 Task: Open Card Card0000000110 in Board Board0000000028 in Workspace WS0000000010 in Trello. Add Member Email0000000038 to Card Card0000000110 in Board Board0000000028 in Workspace WS0000000010 in Trello. Add Yellow Label titled Label0000000110 to Card Card0000000110 in Board Board0000000028 in Workspace WS0000000010 in Trello. Add Checklist CL0000000110 to Card Card0000000110 in Board Board0000000028 in Workspace WS0000000010 in Trello. Add Dates with Start Date as May 08 2023 and Due Date as May 31 2023 to Card Card0000000110 in Board Board0000000028 in Workspace WS0000000010 in Trello
Action: Mouse moved to (323, 332)
Screenshot: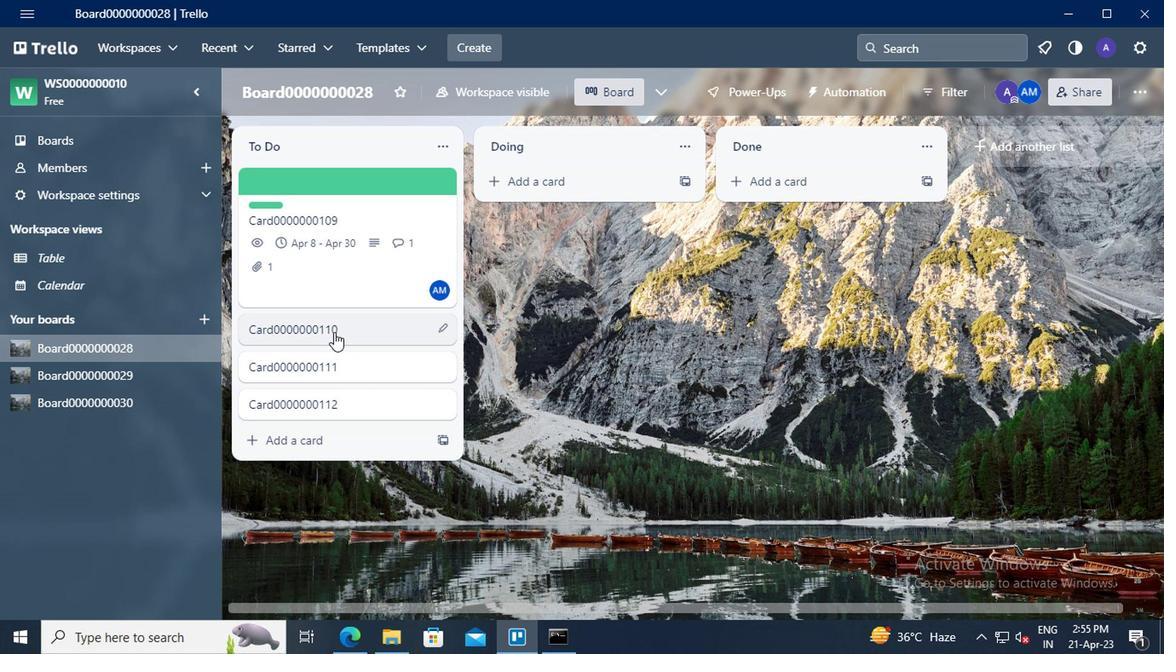 
Action: Mouse pressed left at (323, 332)
Screenshot: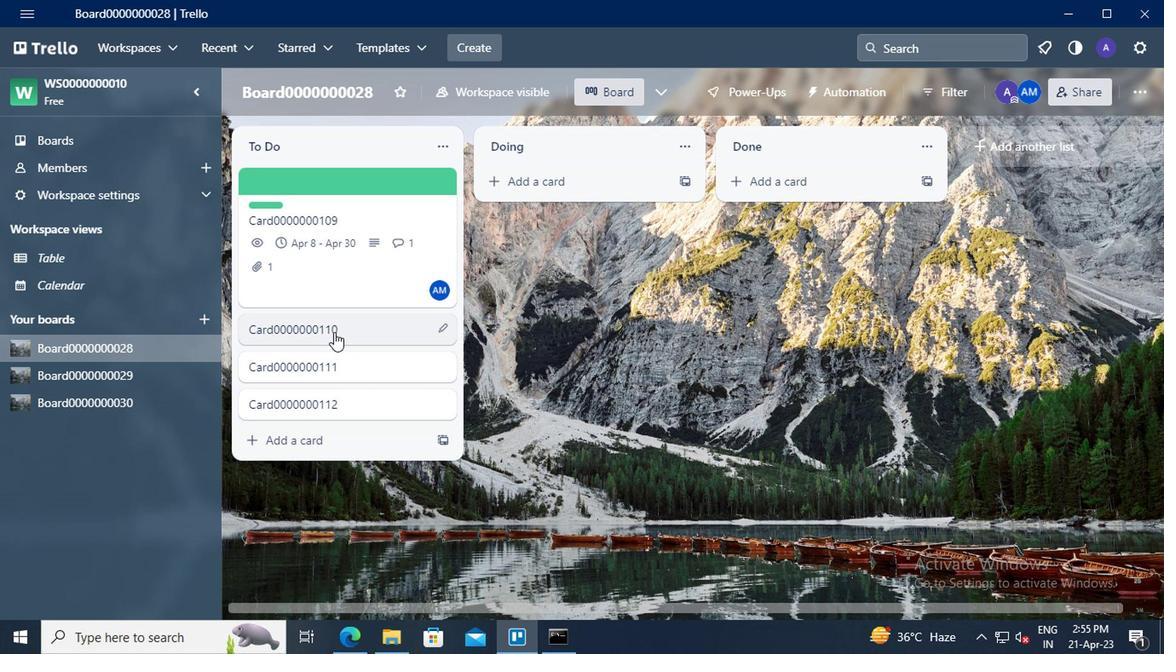 
Action: Mouse moved to (796, 223)
Screenshot: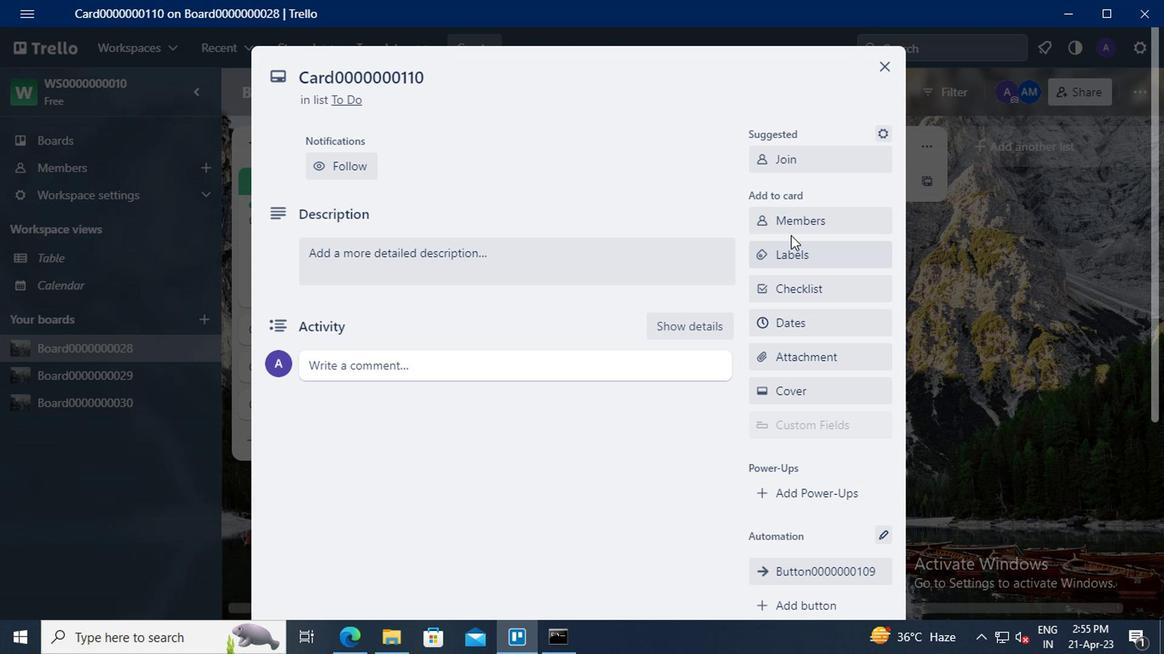 
Action: Mouse pressed left at (796, 223)
Screenshot: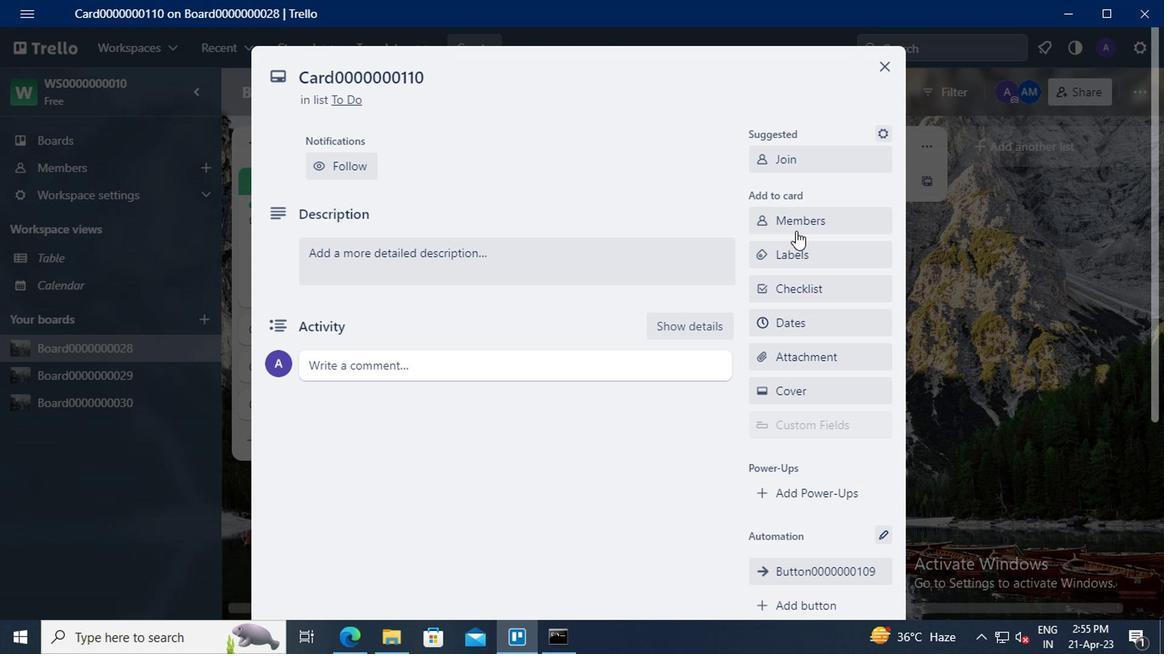 
Action: Mouse moved to (799, 296)
Screenshot: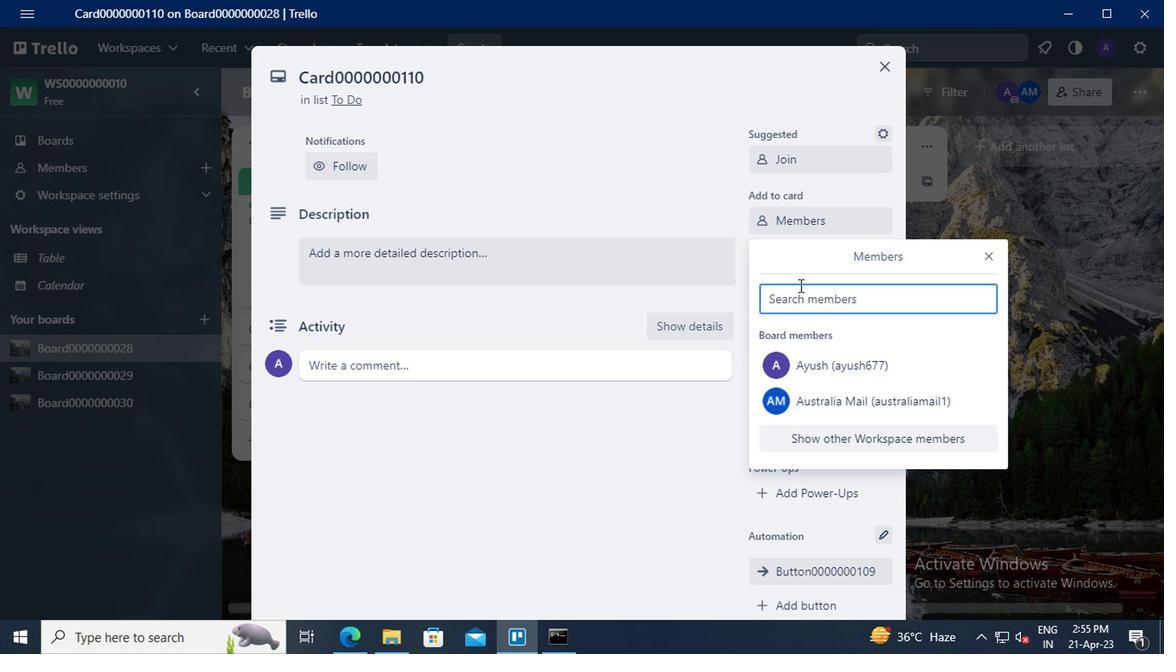 
Action: Mouse pressed left at (799, 296)
Screenshot: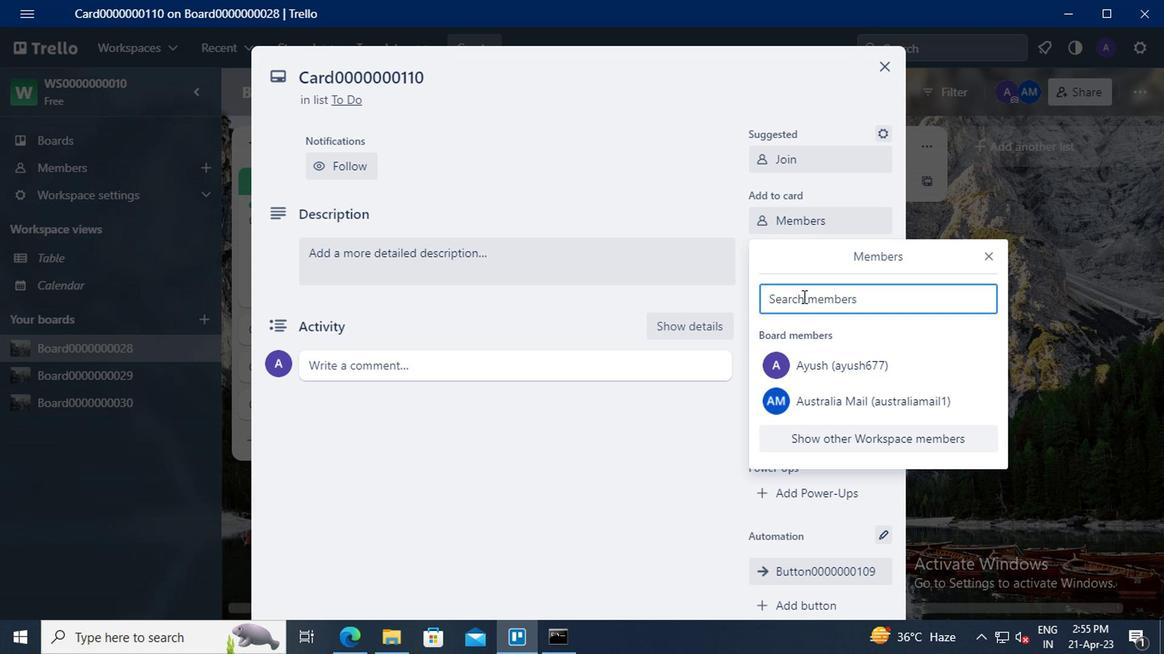 
Action: Key pressed nik
Screenshot: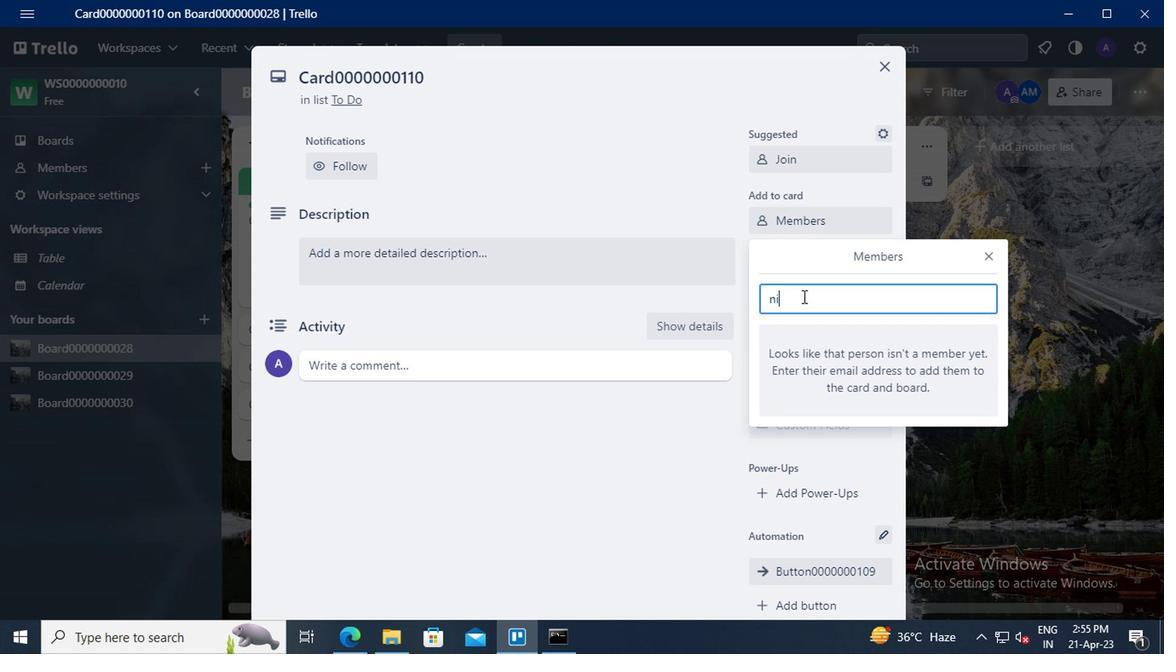 
Action: Mouse moved to (781, 292)
Screenshot: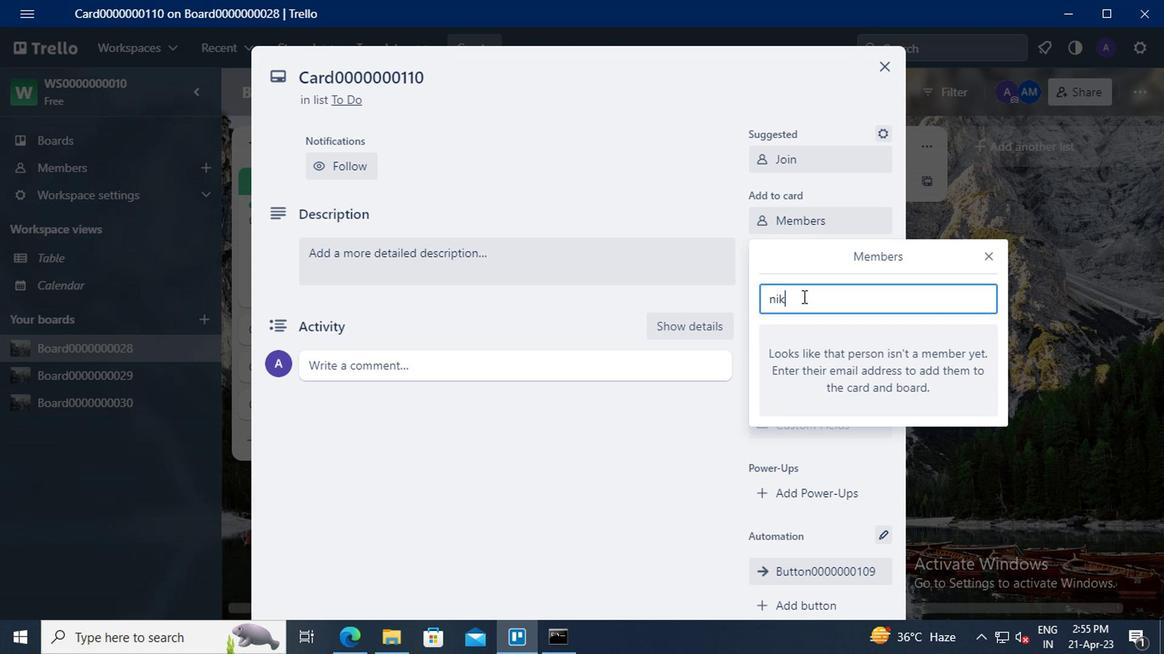 
Action: Key pressed r
Screenshot: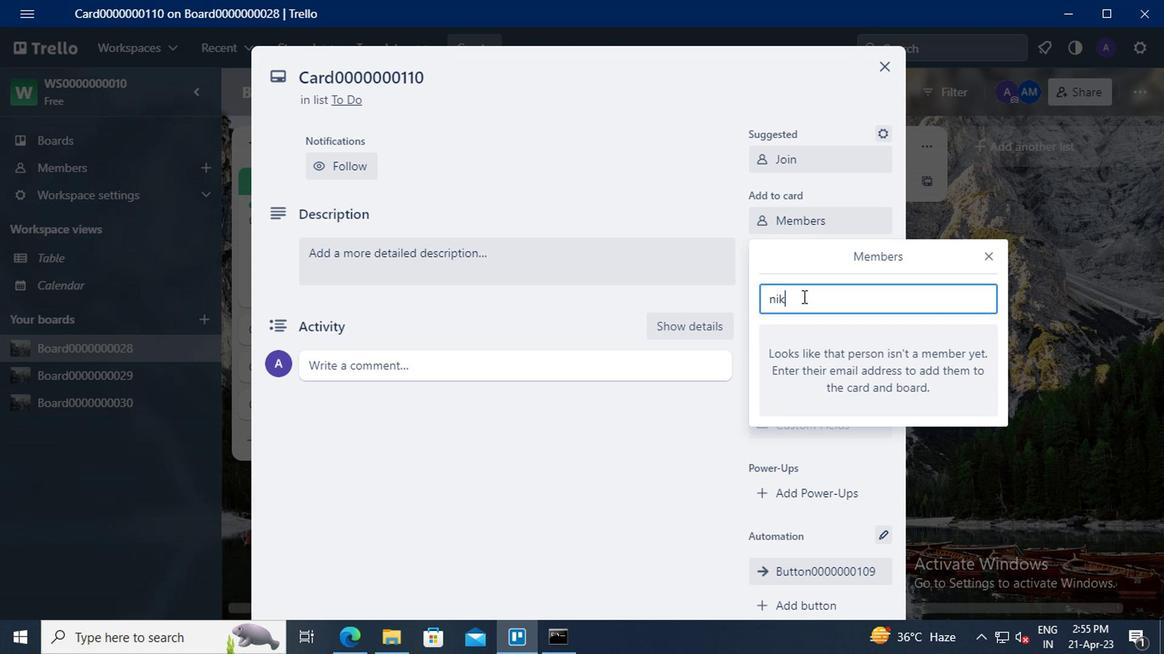 
Action: Mouse moved to (711, 291)
Screenshot: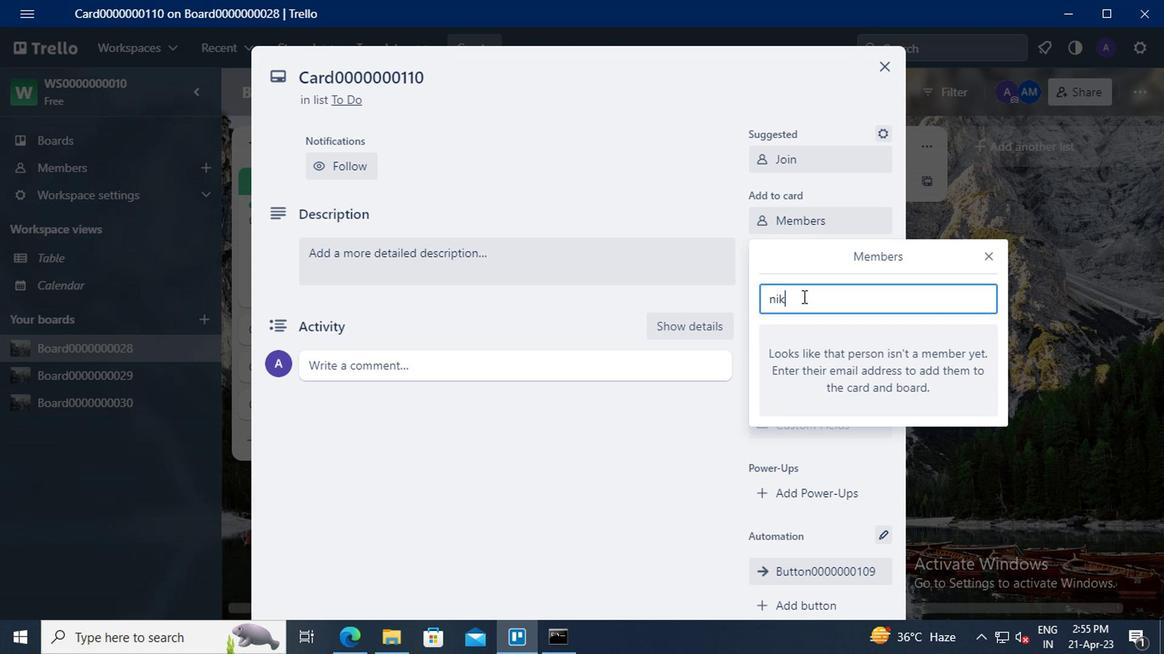 
Action: Key pressed athi889<Key.shift>@GMAIL.COM
Screenshot: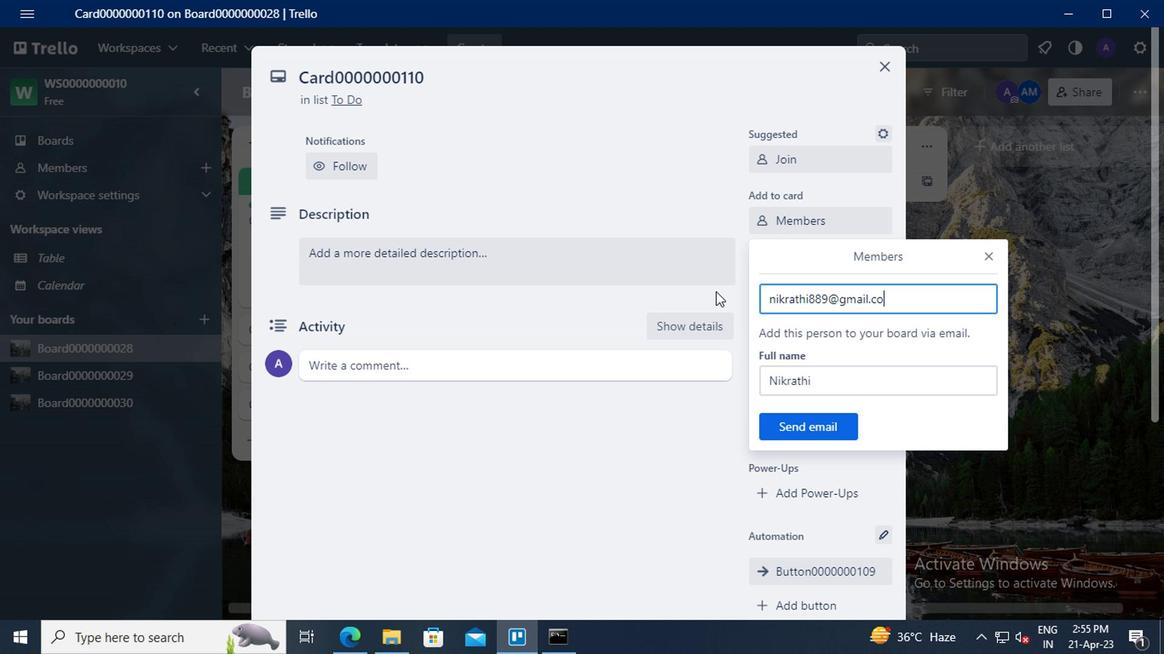 
Action: Mouse moved to (774, 425)
Screenshot: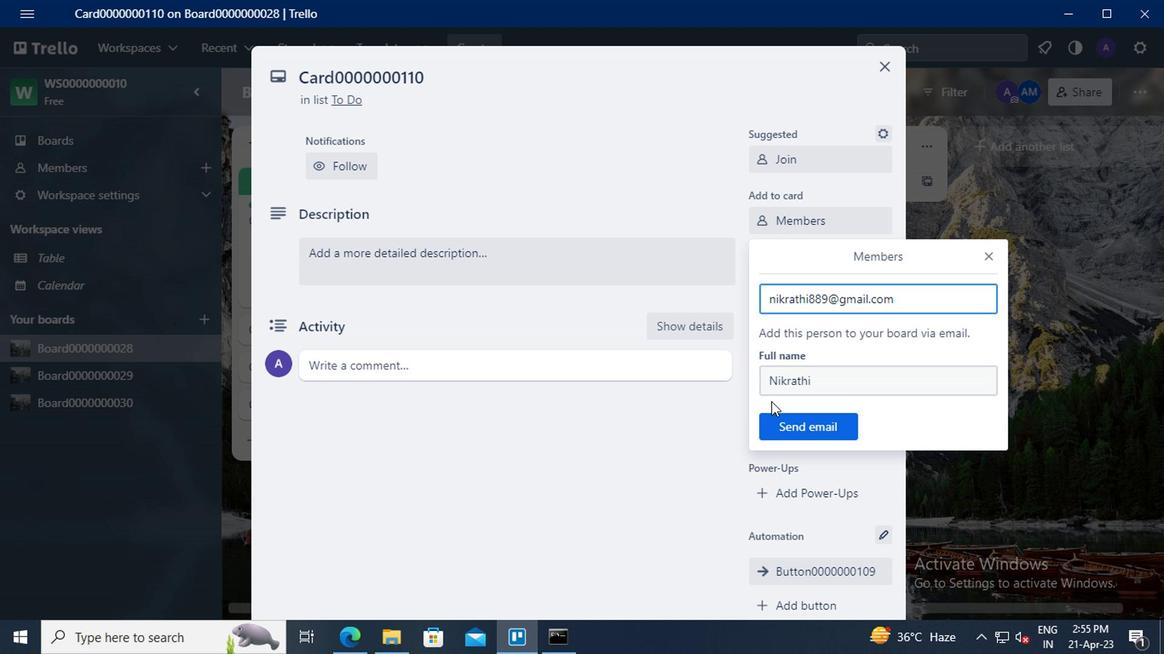 
Action: Mouse pressed left at (774, 425)
Screenshot: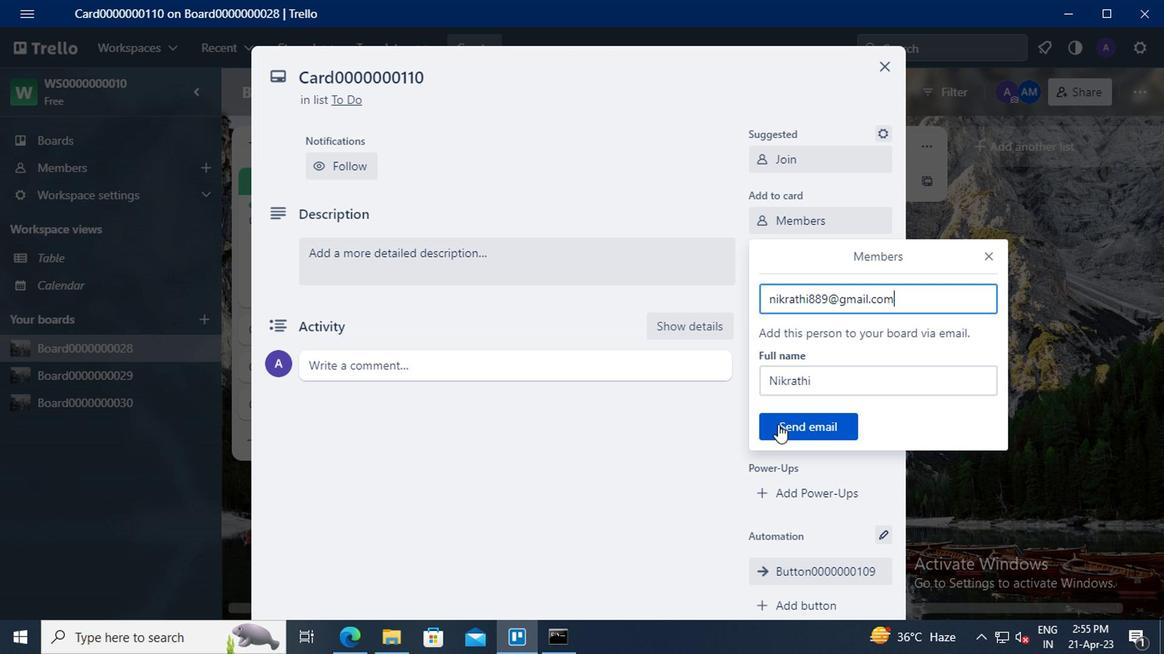 
Action: Mouse moved to (791, 258)
Screenshot: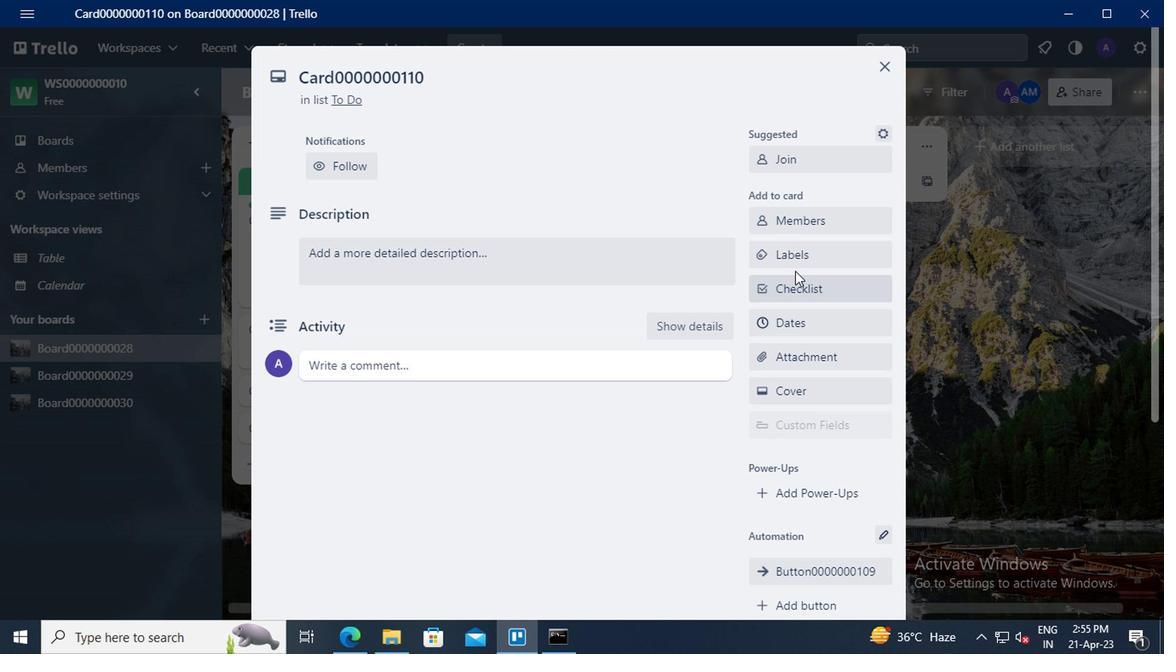 
Action: Mouse pressed left at (791, 258)
Screenshot: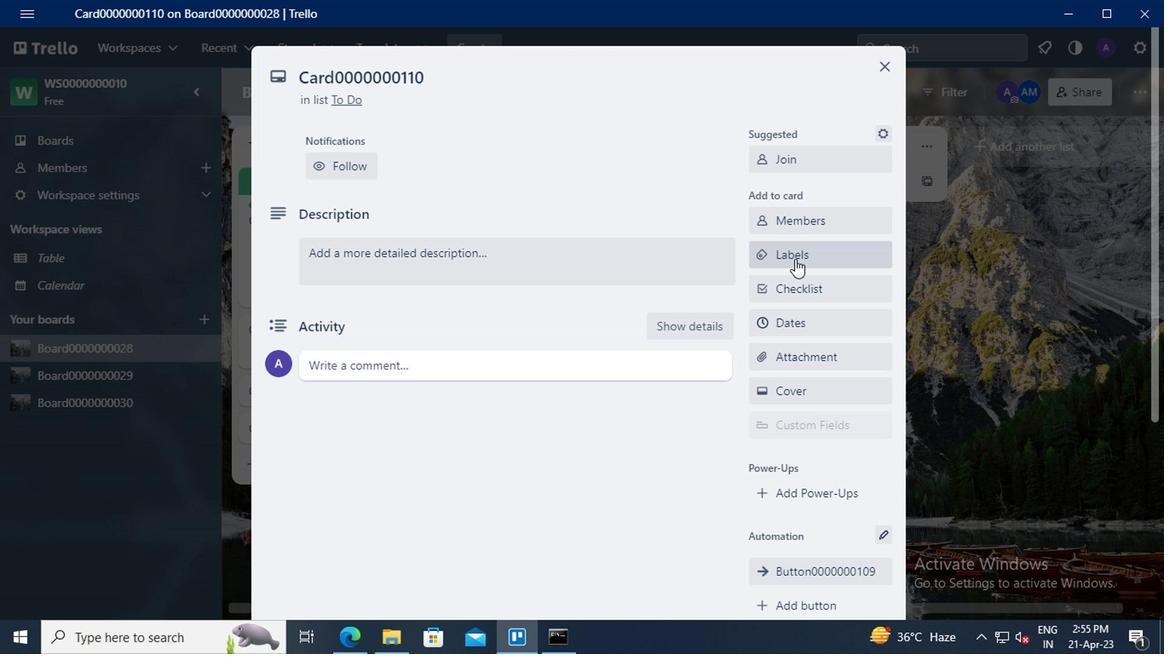 
Action: Mouse moved to (874, 423)
Screenshot: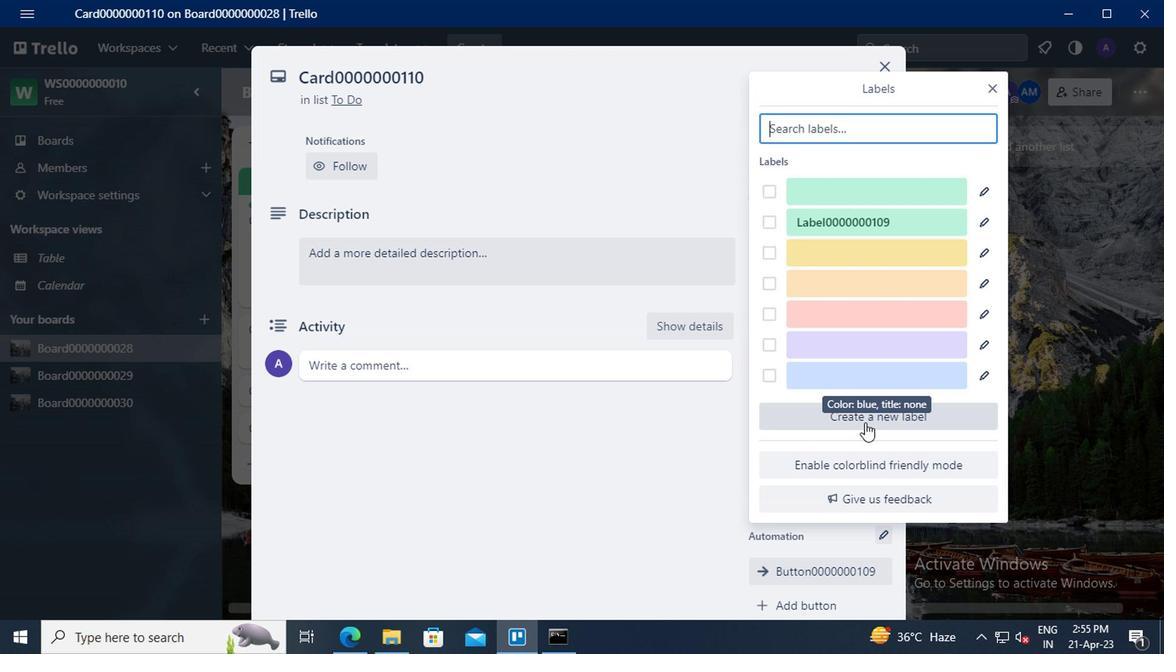 
Action: Mouse pressed left at (874, 423)
Screenshot: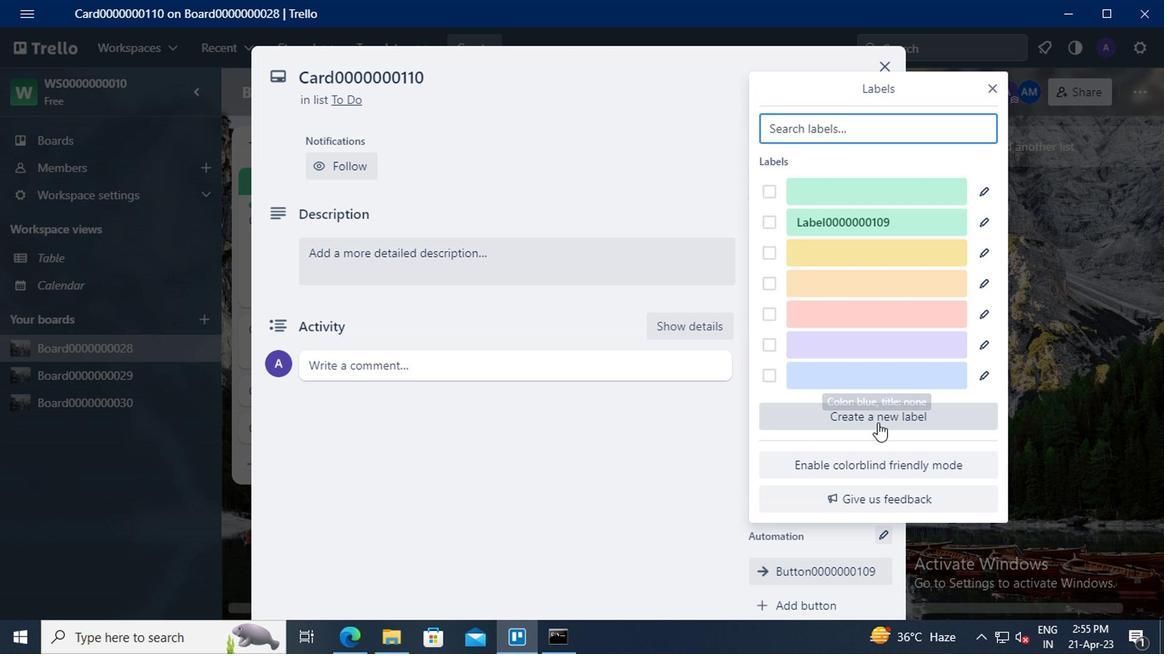 
Action: Mouse moved to (801, 246)
Screenshot: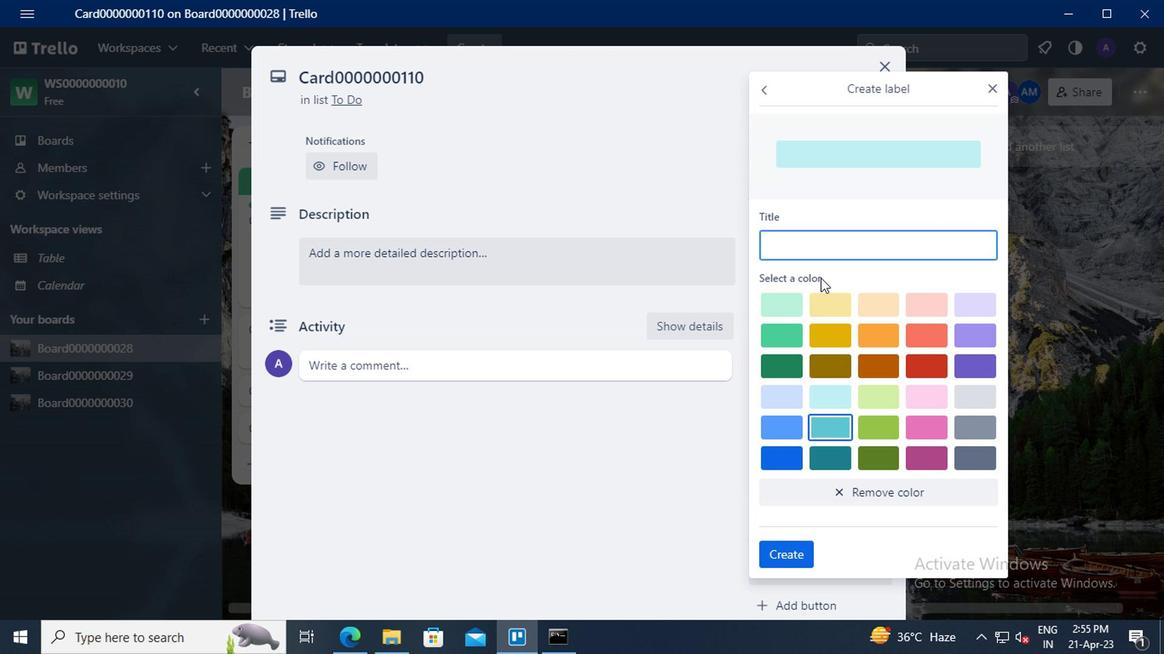 
Action: Mouse pressed left at (801, 246)
Screenshot: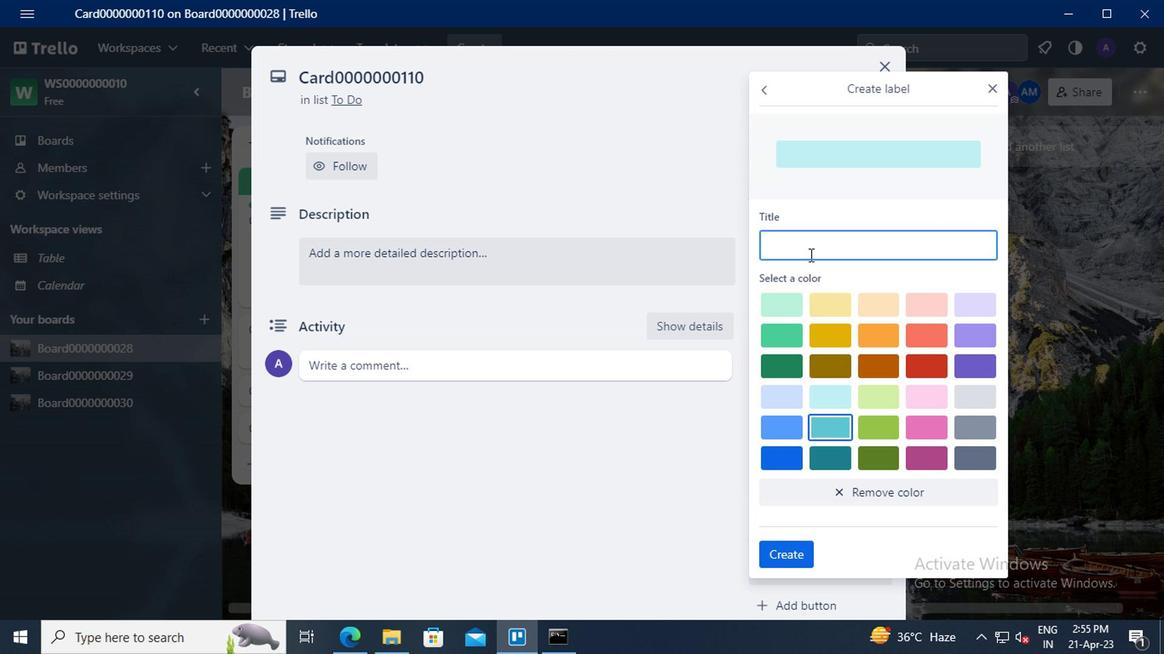 
Action: Key pressed <Key.shift>LABEL0000000110
Screenshot: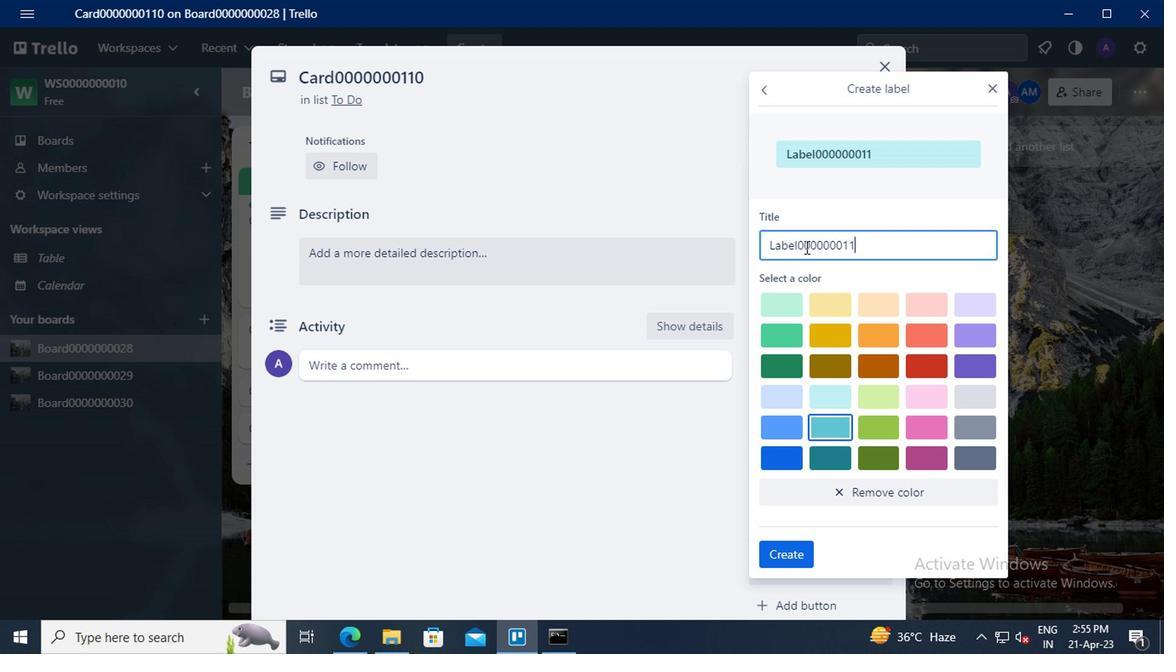 
Action: Mouse moved to (827, 335)
Screenshot: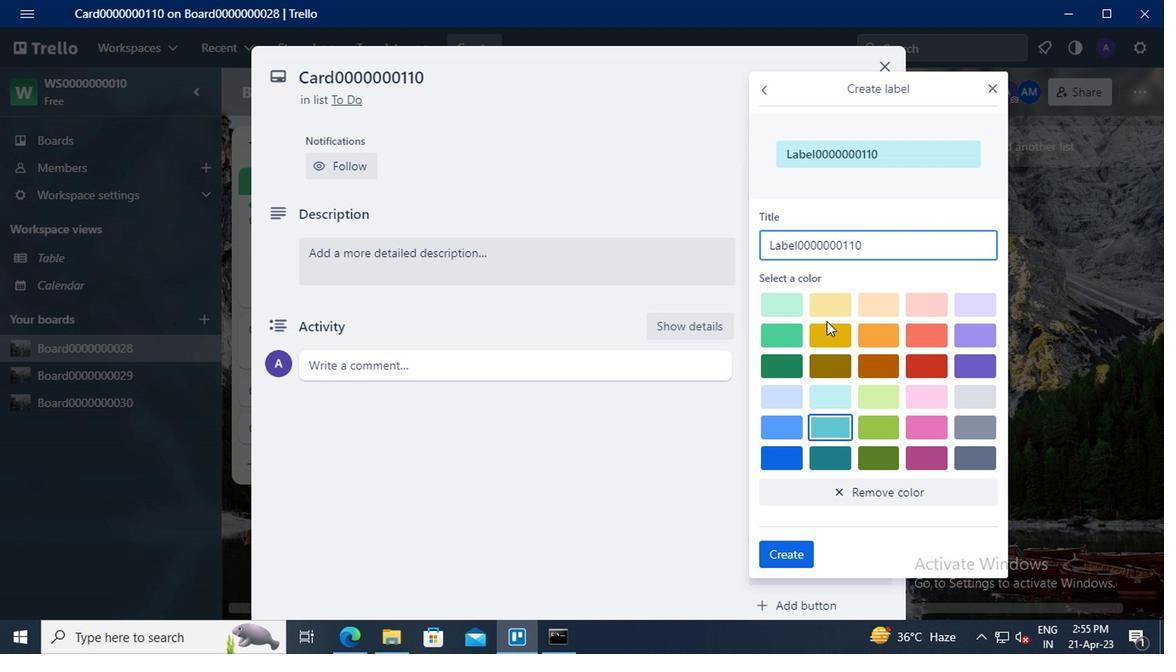 
Action: Mouse pressed left at (827, 335)
Screenshot: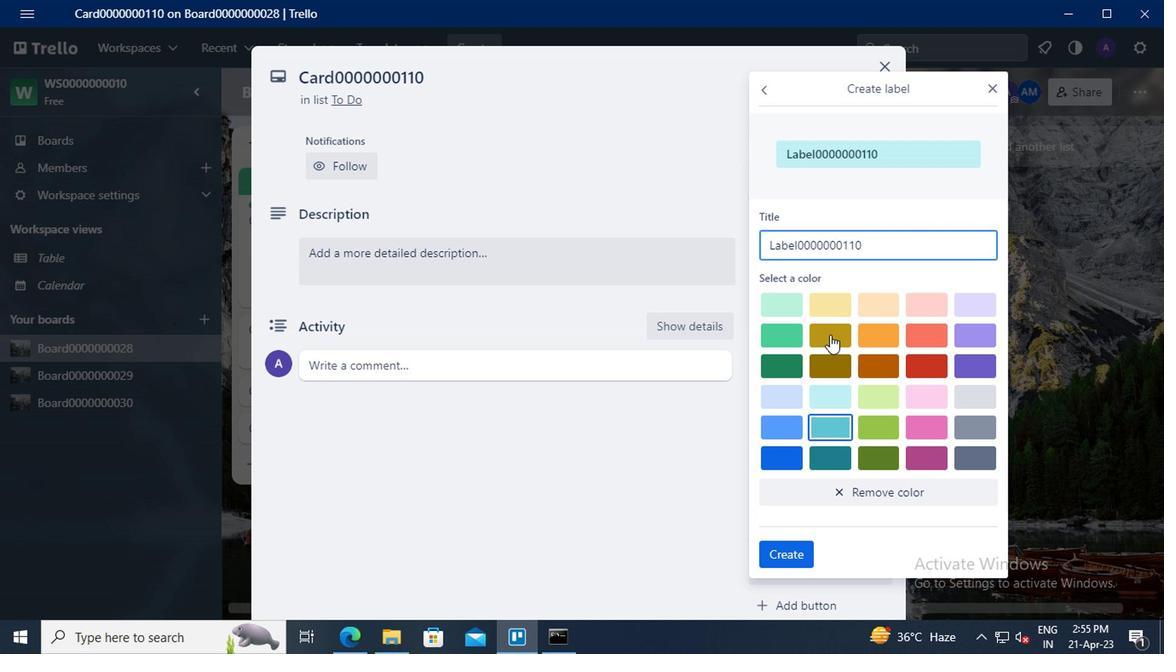 
Action: Mouse moved to (793, 554)
Screenshot: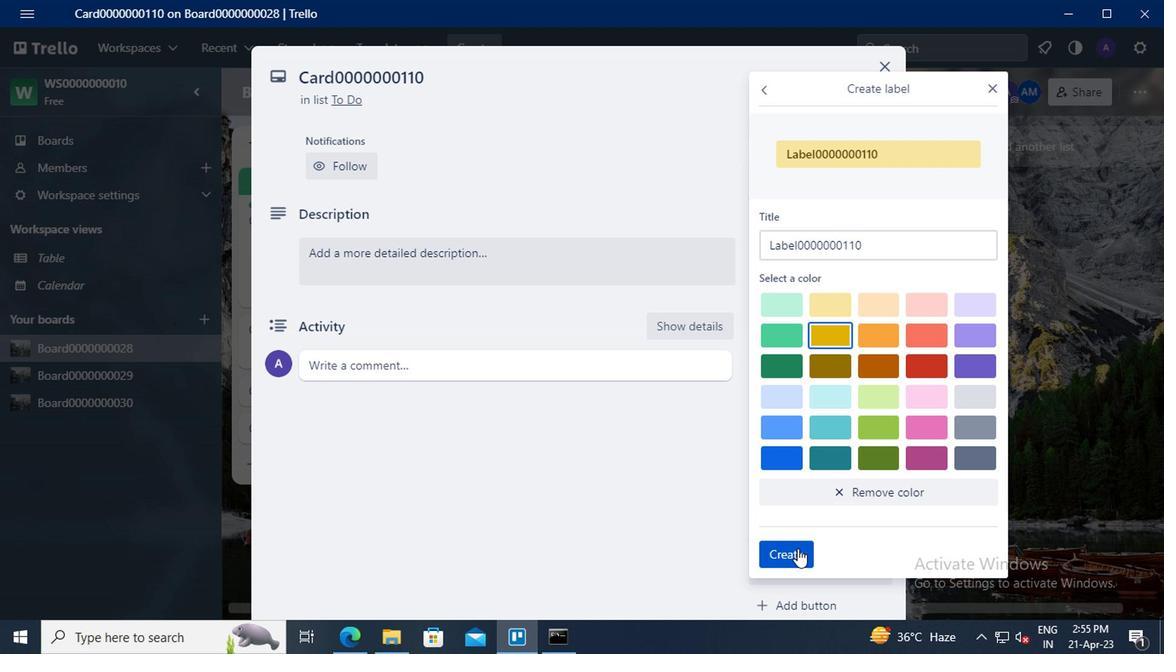 
Action: Mouse pressed left at (793, 554)
Screenshot: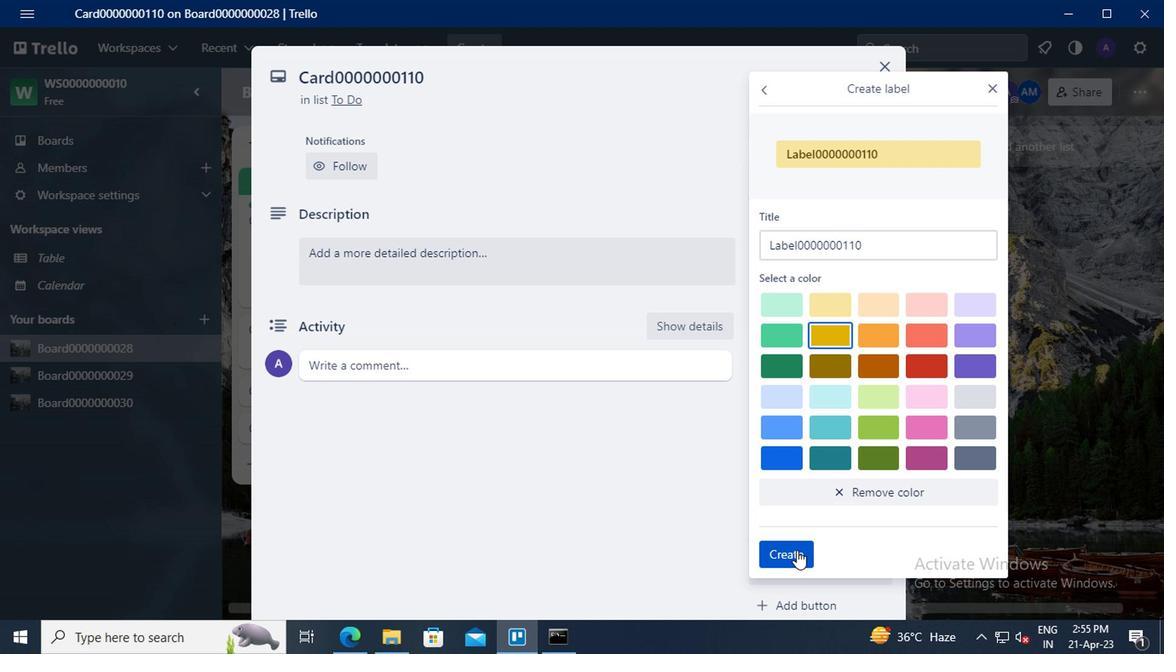 
Action: Mouse moved to (993, 86)
Screenshot: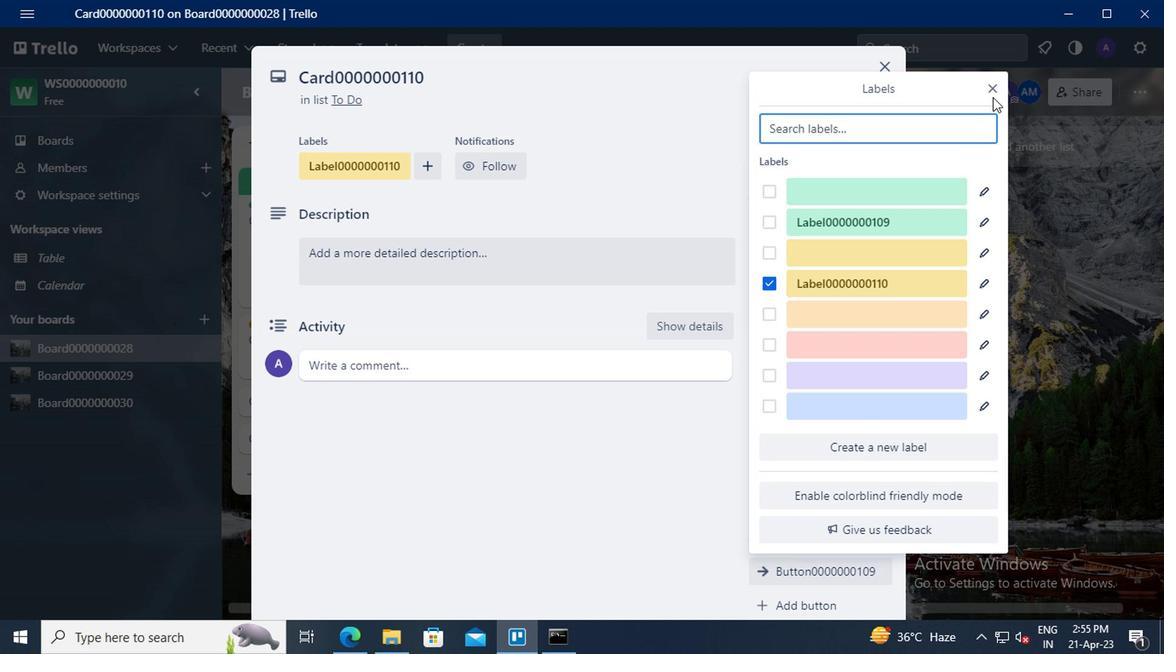 
Action: Mouse pressed left at (993, 86)
Screenshot: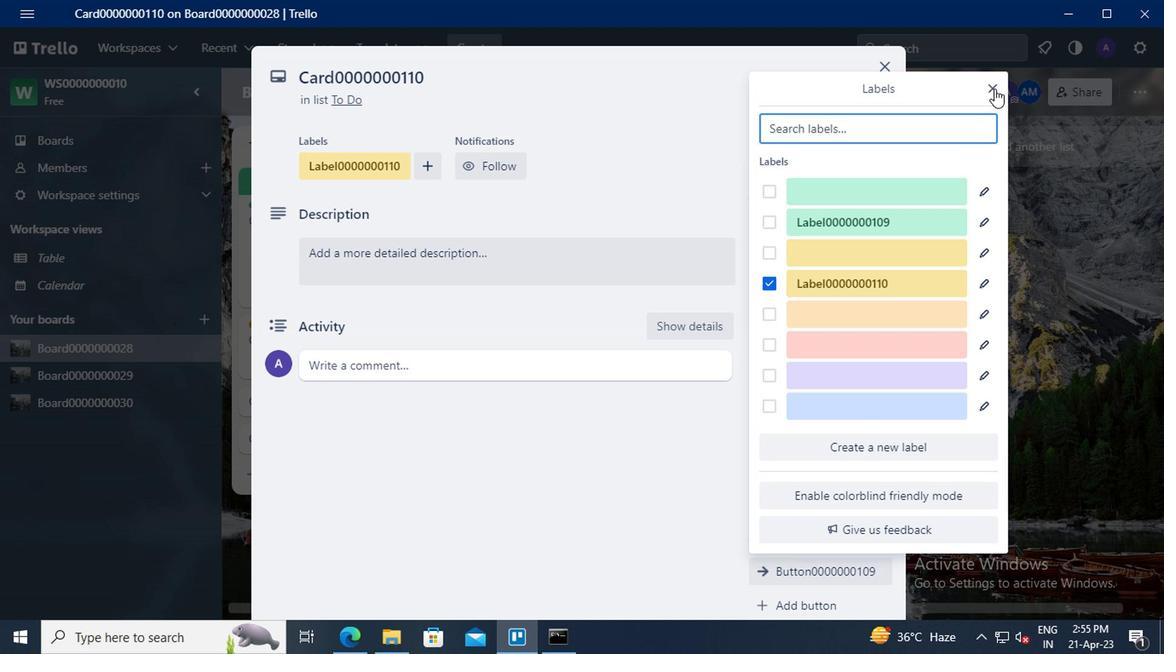 
Action: Mouse moved to (816, 291)
Screenshot: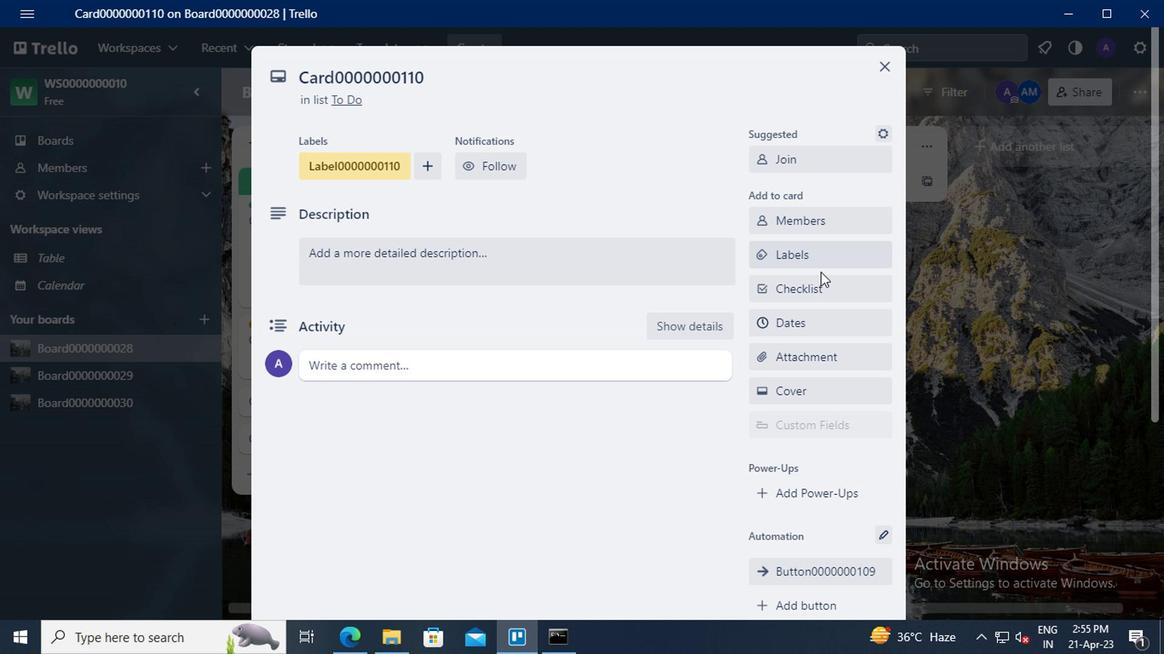 
Action: Mouse pressed left at (816, 291)
Screenshot: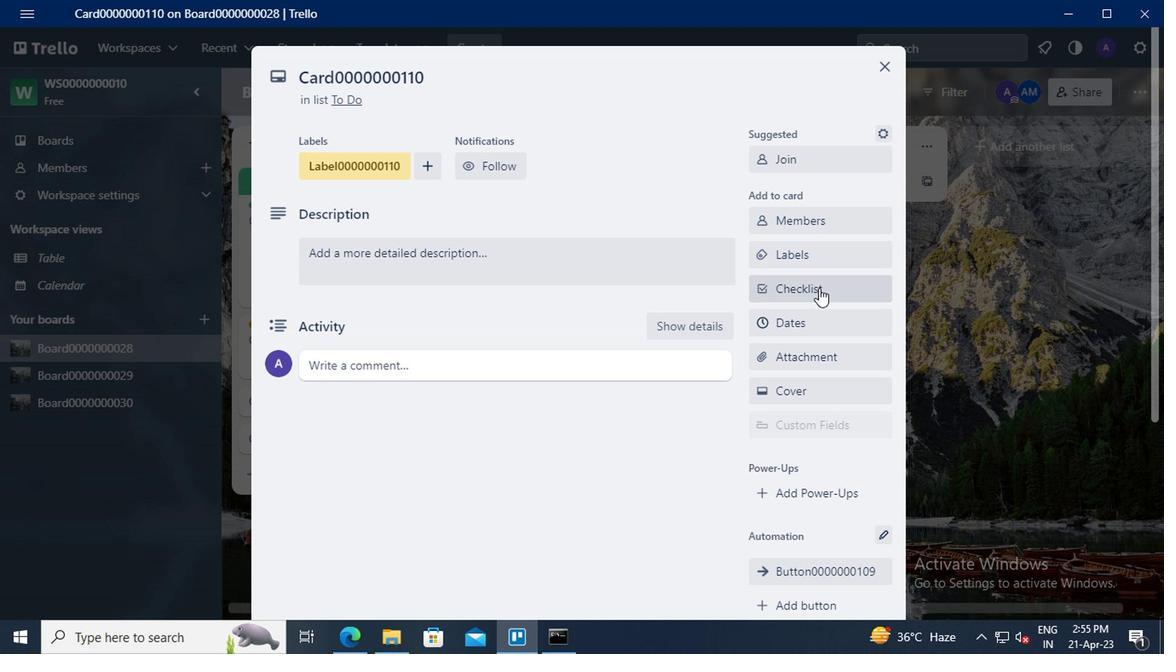 
Action: Key pressed <Key.delete><Key.shift>CL0000000110
Screenshot: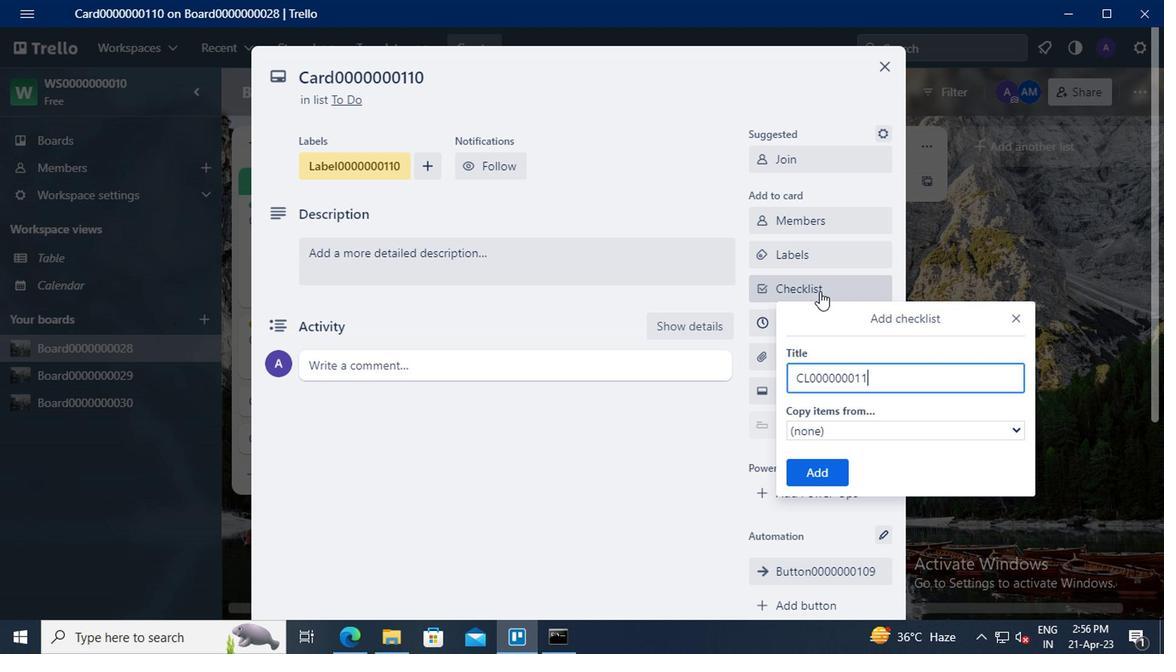 
Action: Mouse moved to (825, 477)
Screenshot: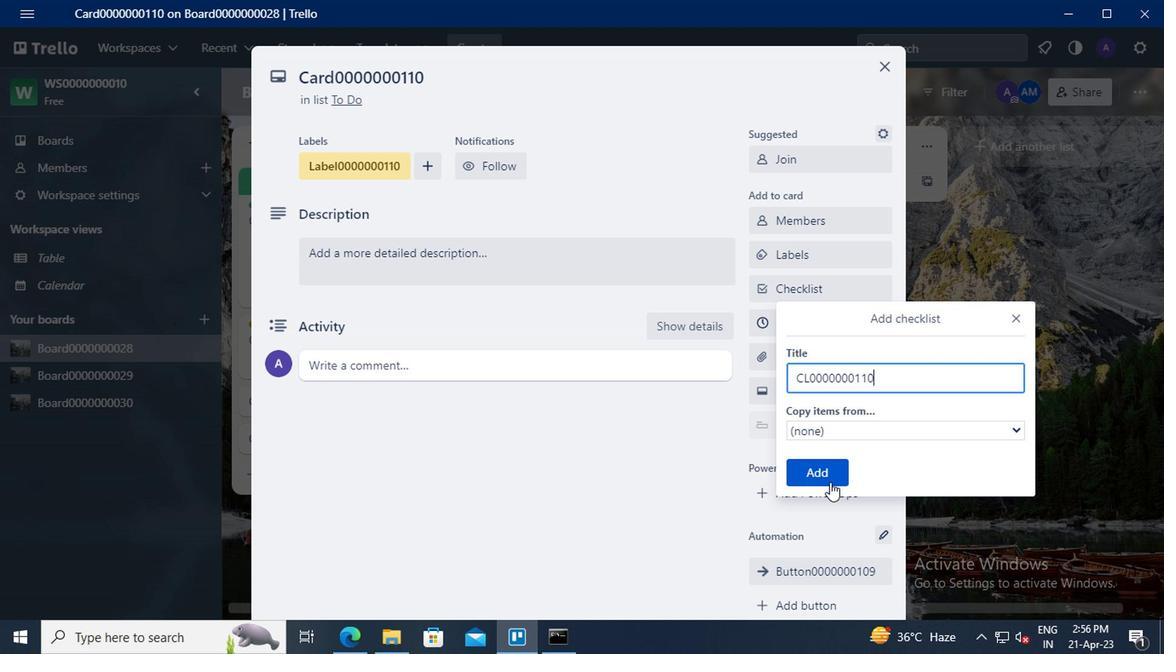 
Action: Mouse pressed left at (825, 477)
Screenshot: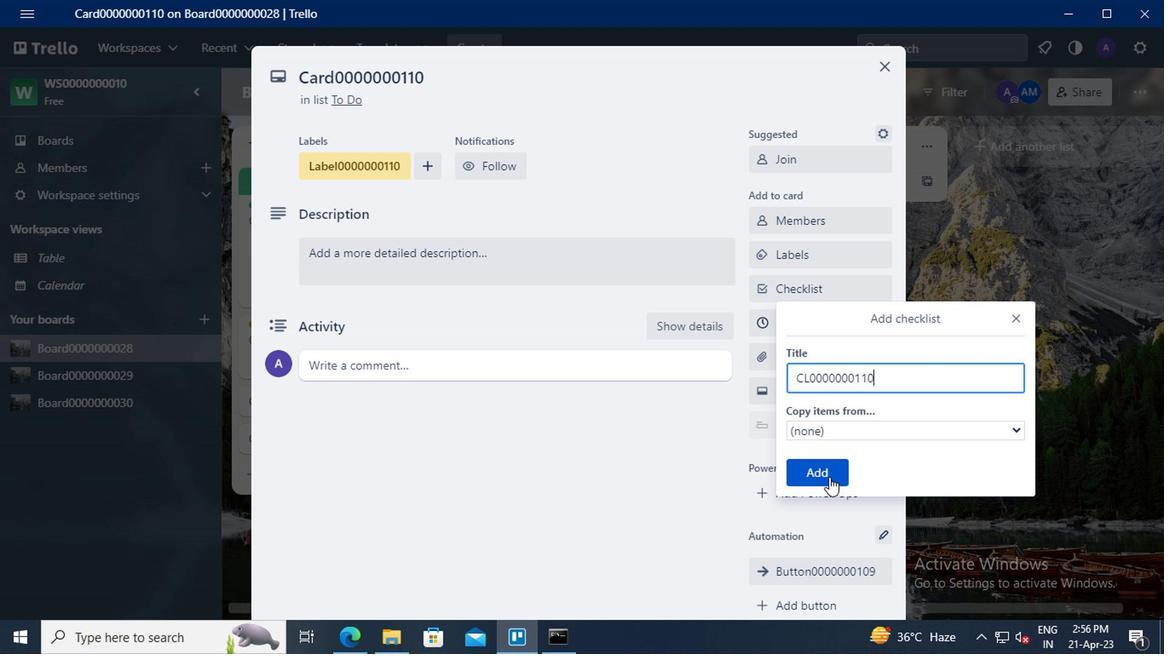 
Action: Mouse moved to (800, 323)
Screenshot: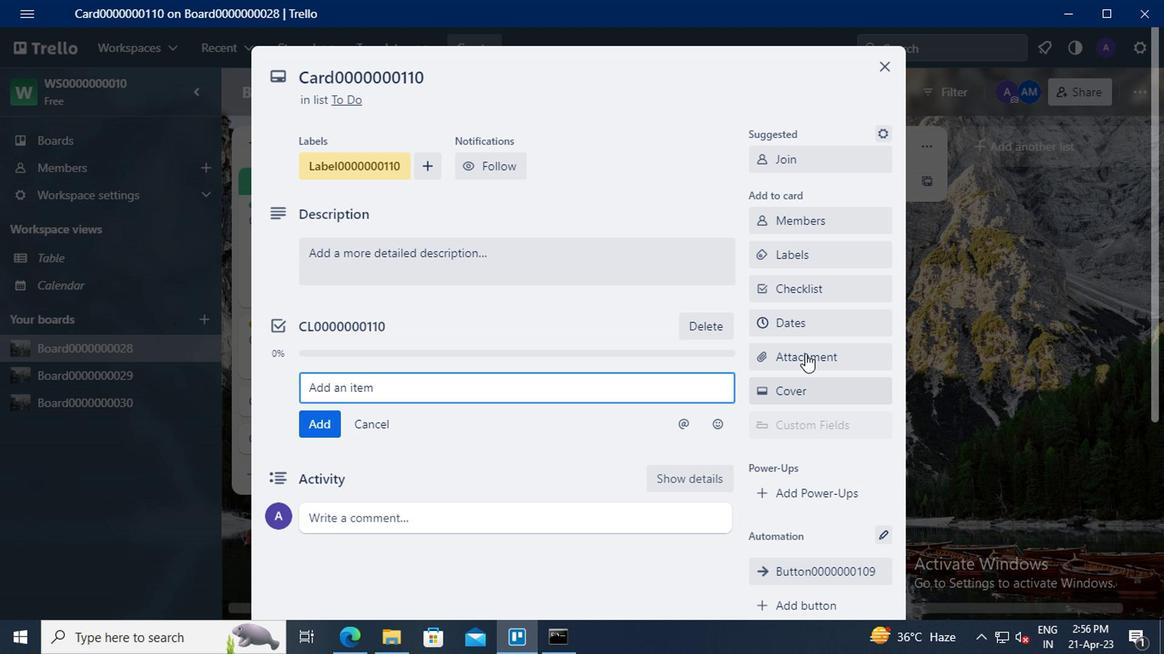 
Action: Mouse pressed left at (800, 323)
Screenshot: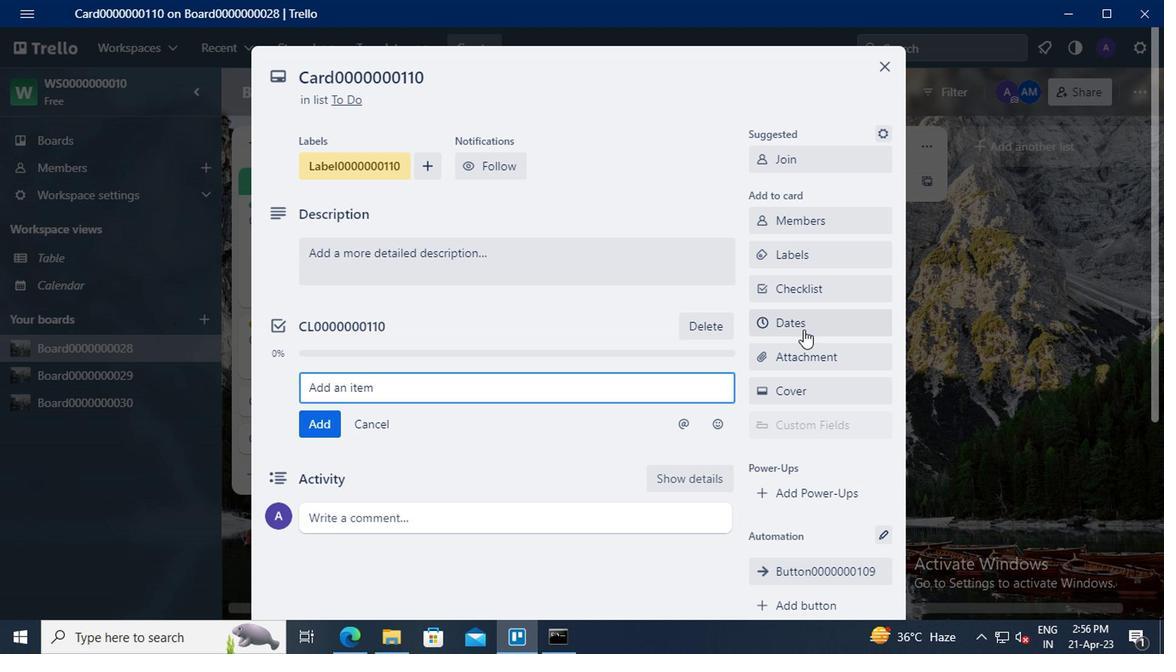 
Action: Mouse moved to (766, 395)
Screenshot: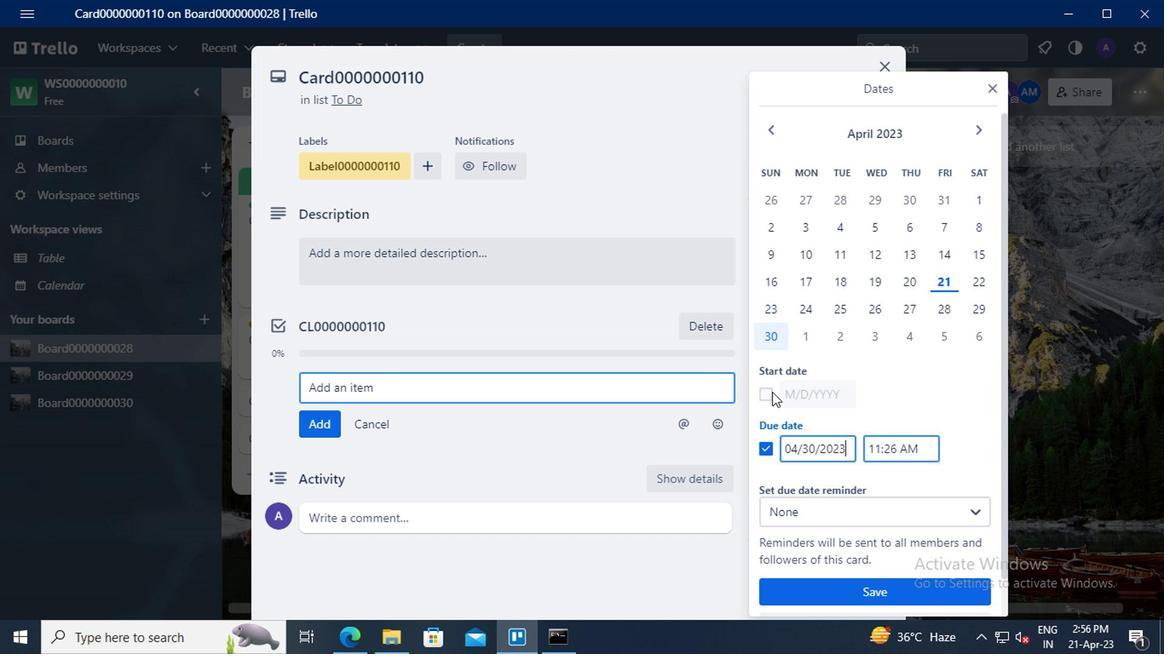 
Action: Mouse pressed left at (766, 395)
Screenshot: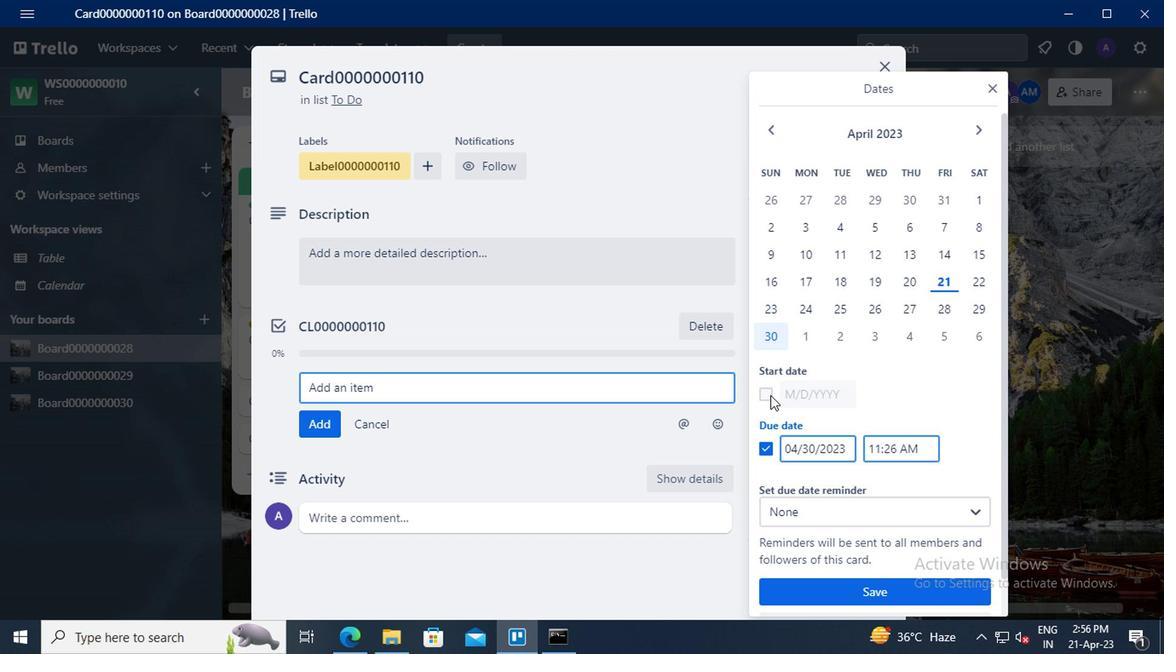 
Action: Mouse moved to (809, 393)
Screenshot: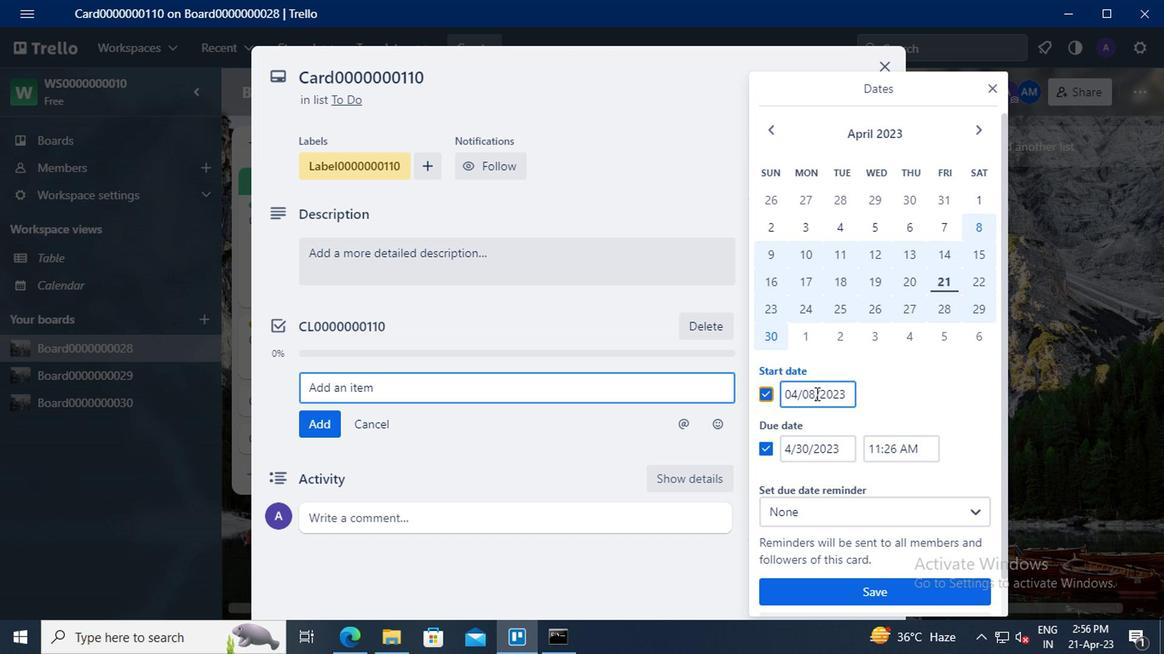 
Action: Mouse pressed left at (809, 393)
Screenshot: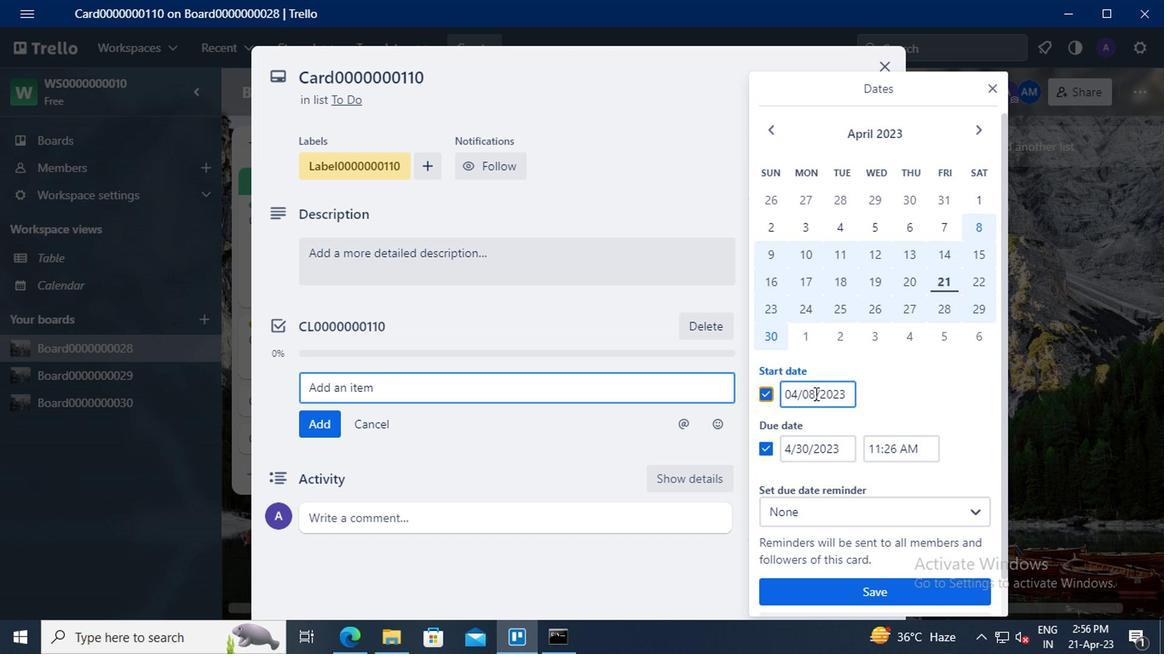 
Action: Key pressed <Key.left><Key.left><Key.backspace>8<Key.left><Key.left><Key.backspace>5
Screenshot: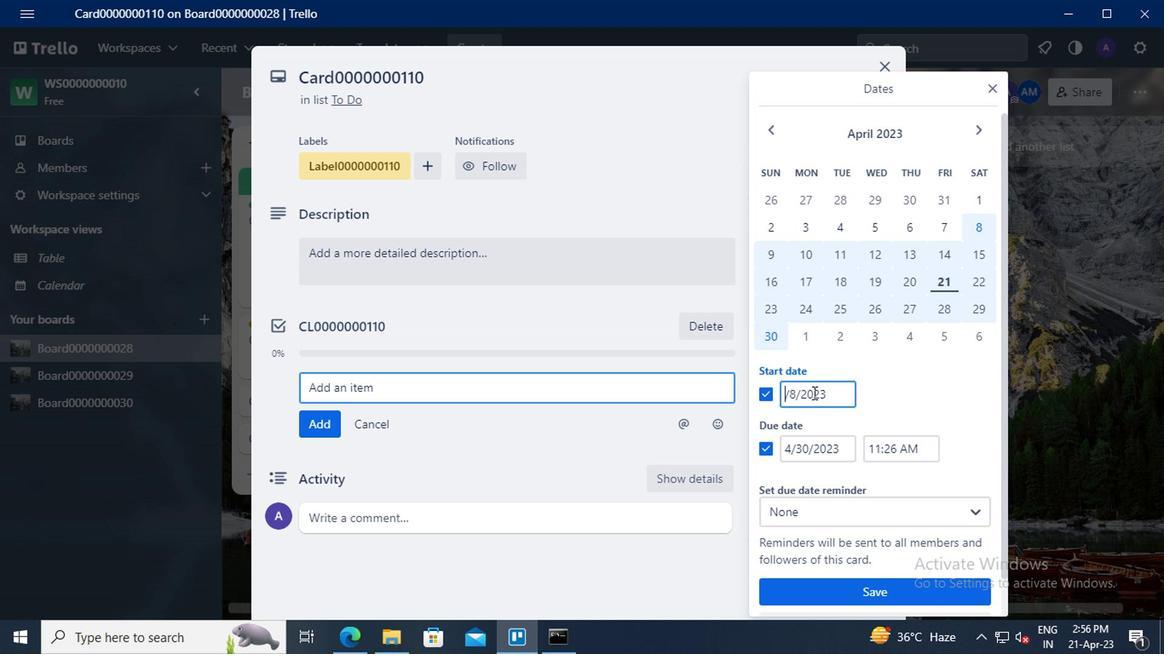 
Action: Mouse moved to (805, 446)
Screenshot: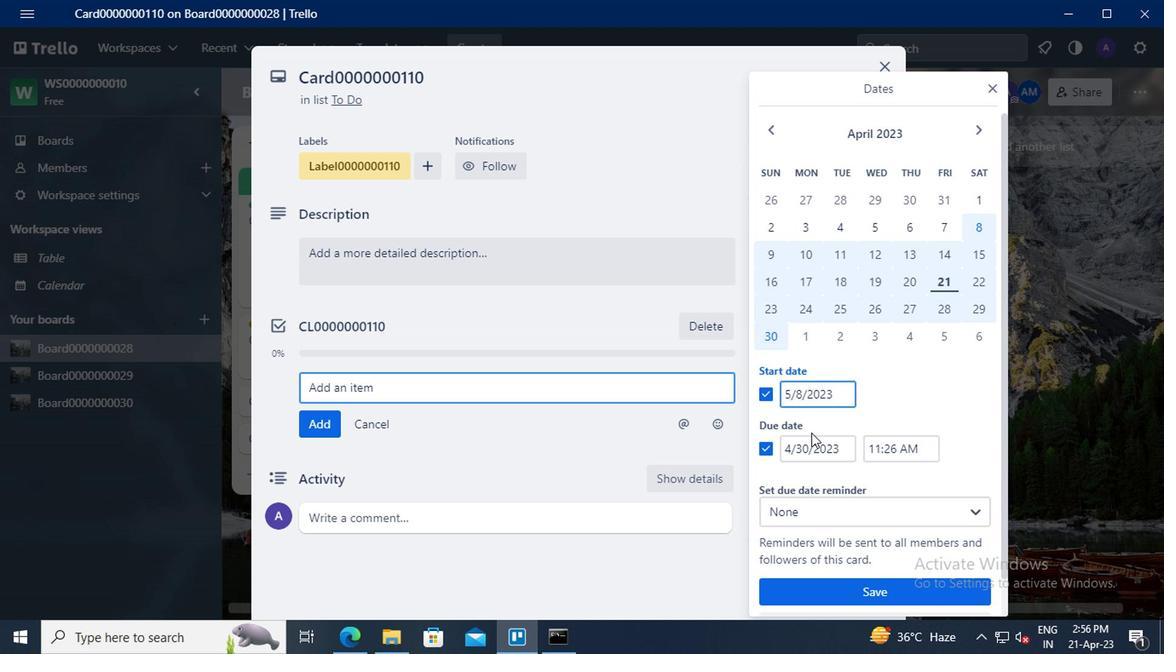 
Action: Mouse pressed left at (805, 446)
Screenshot: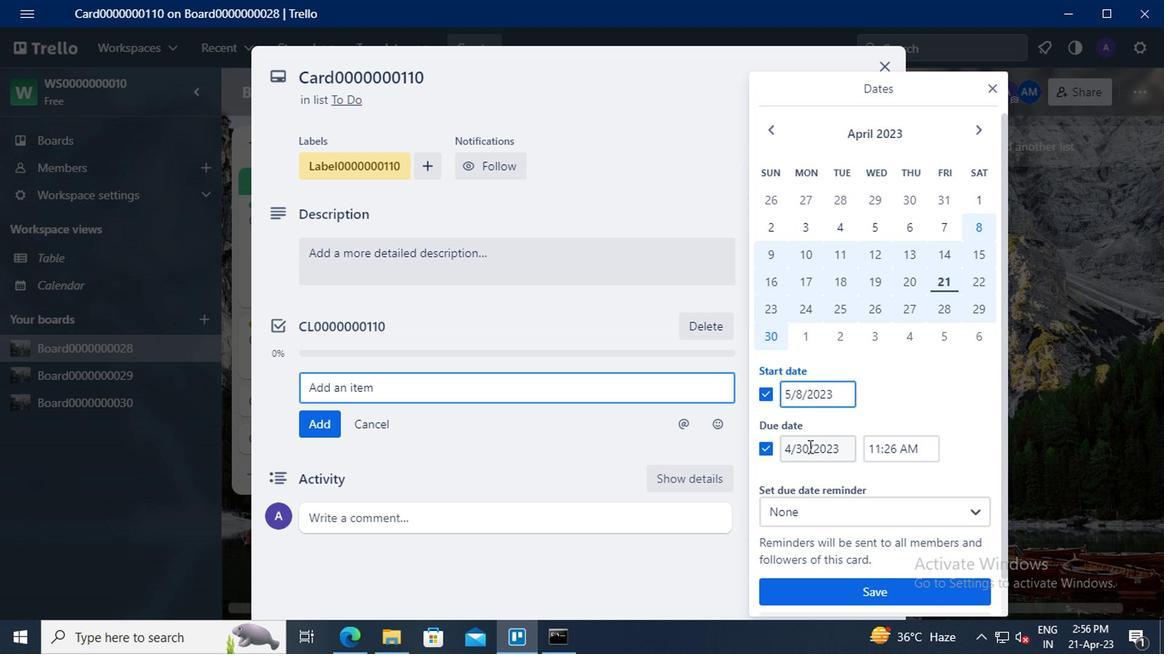
Action: Mouse moved to (768, 469)
Screenshot: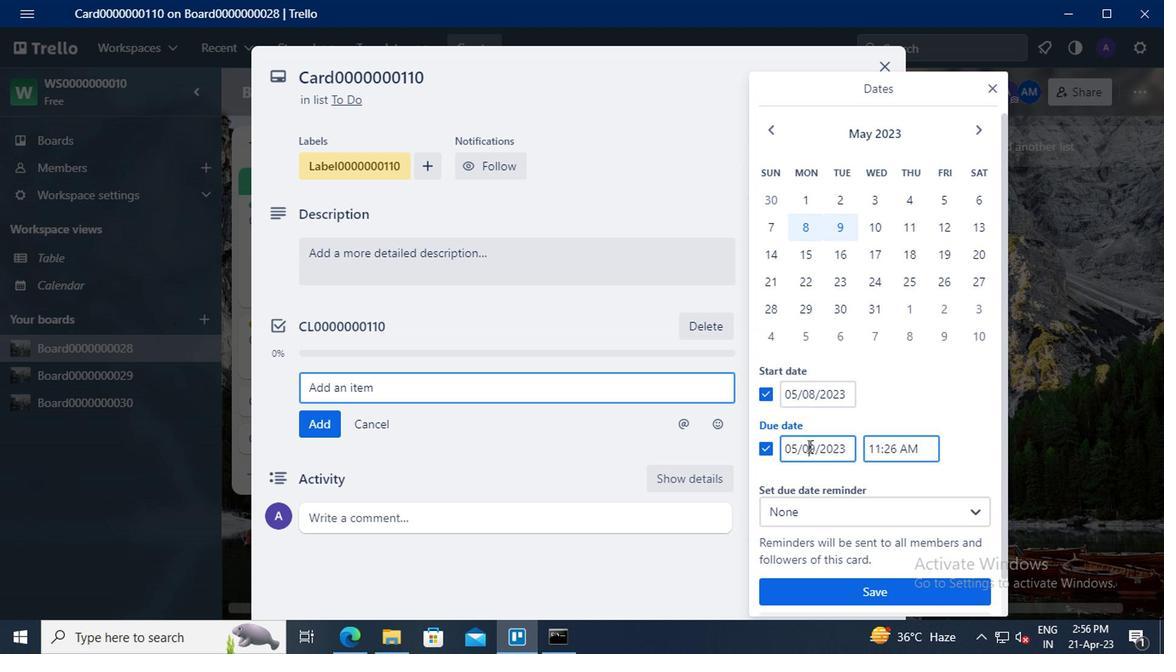 
Action: Key pressed <Key.backspace><Key.delete>31
Screenshot: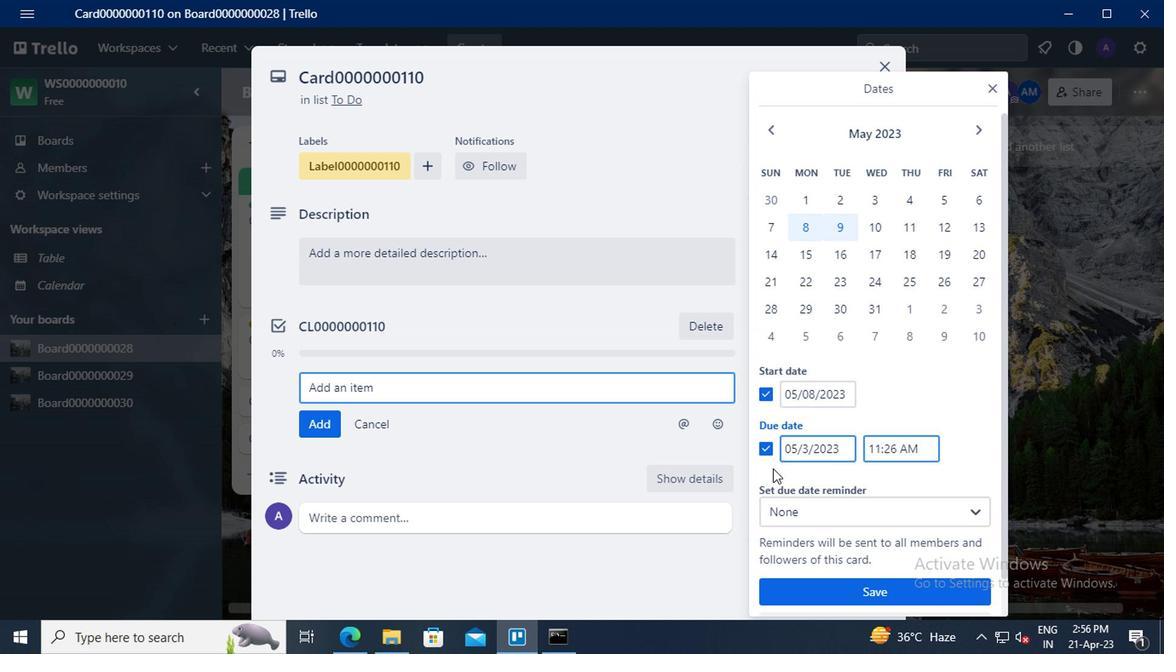 
Action: Mouse moved to (831, 594)
Screenshot: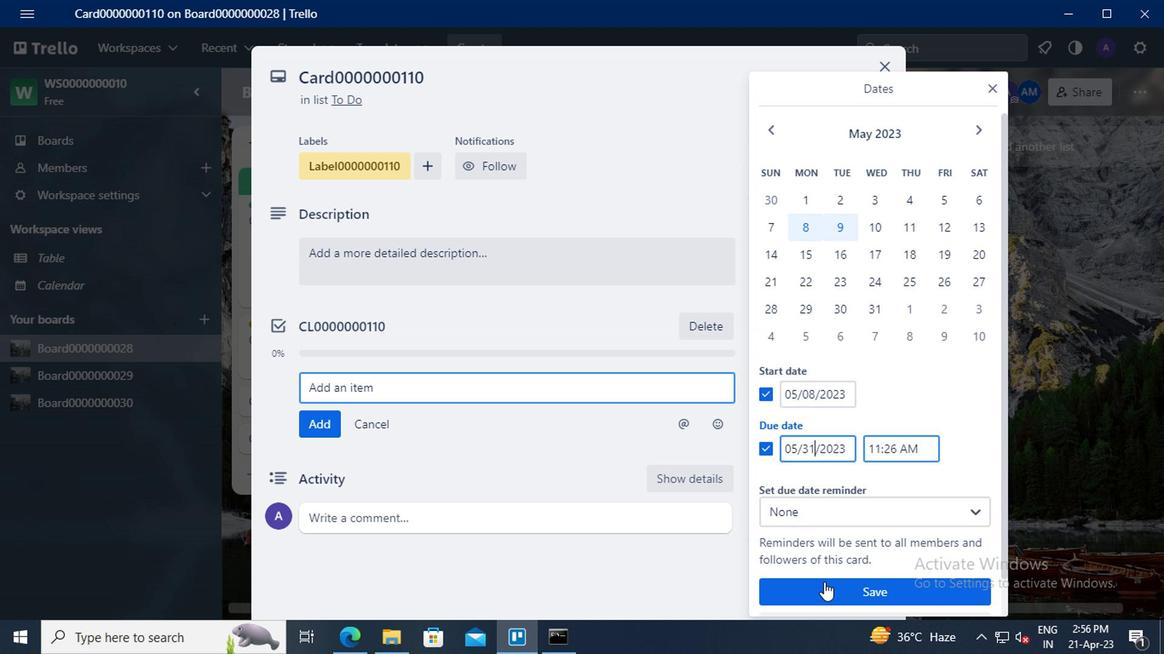 
Action: Mouse pressed left at (831, 594)
Screenshot: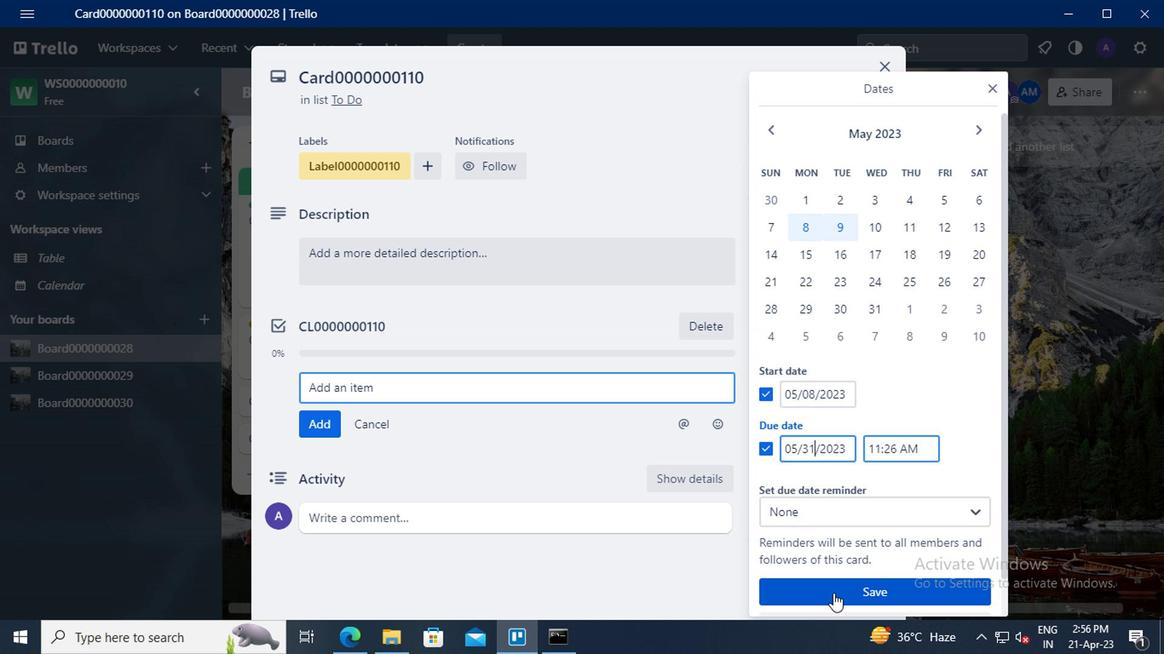 
